 Task: Check the percentage active listings of landscape in the last 5 years.
Action: Mouse moved to (794, 190)
Screenshot: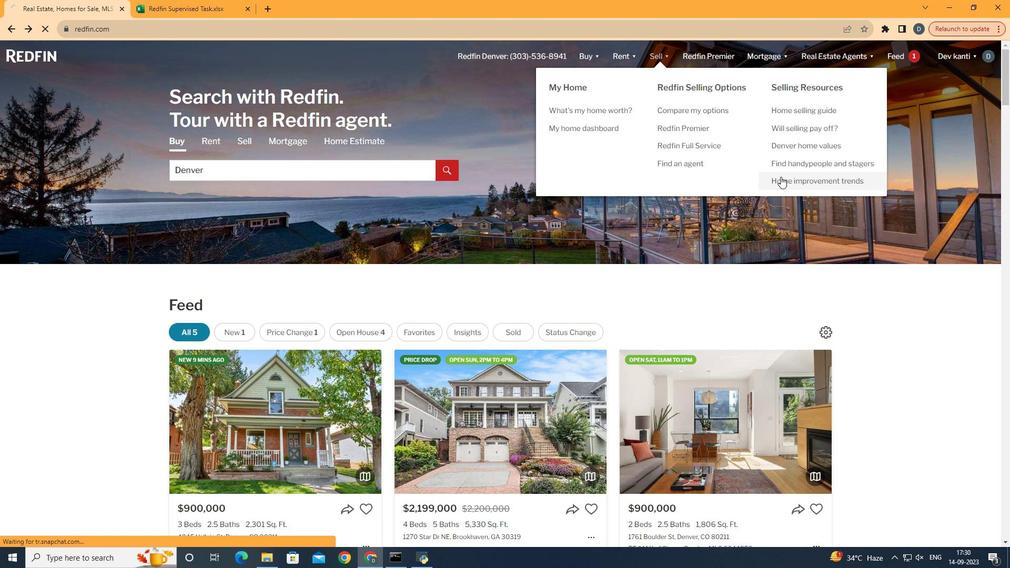
Action: Mouse pressed left at (794, 190)
Screenshot: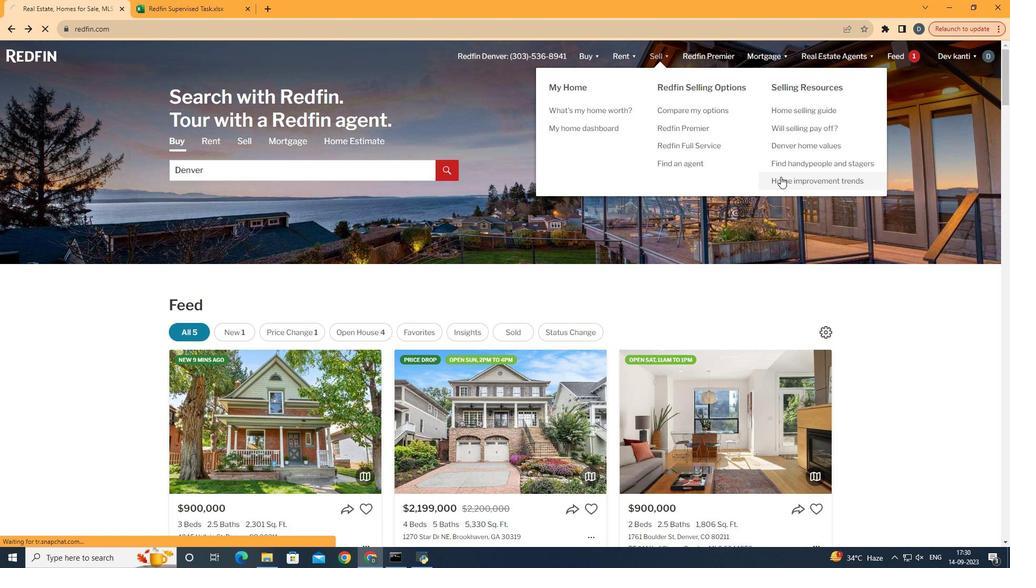 
Action: Mouse moved to (270, 212)
Screenshot: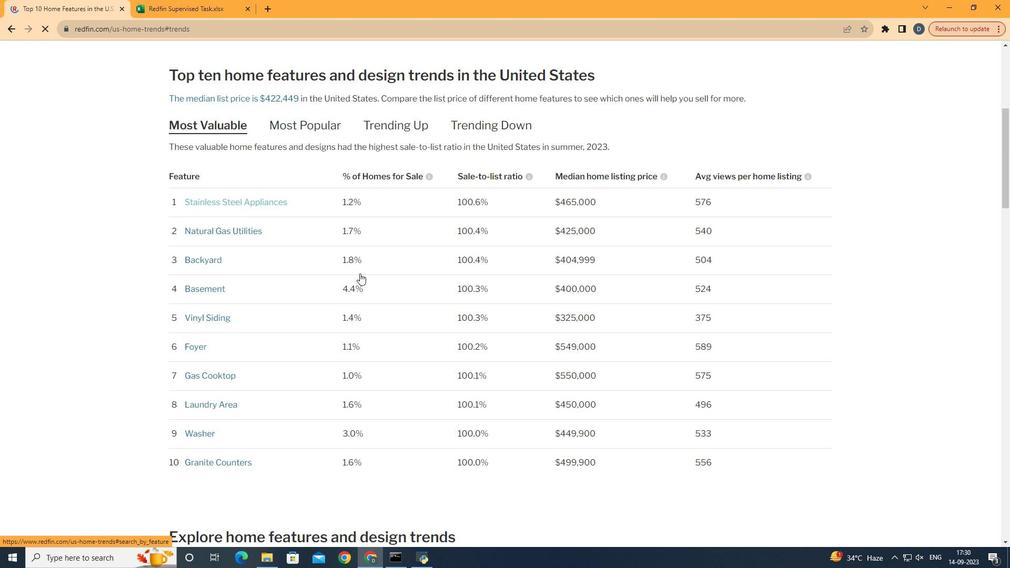 
Action: Mouse pressed left at (270, 212)
Screenshot: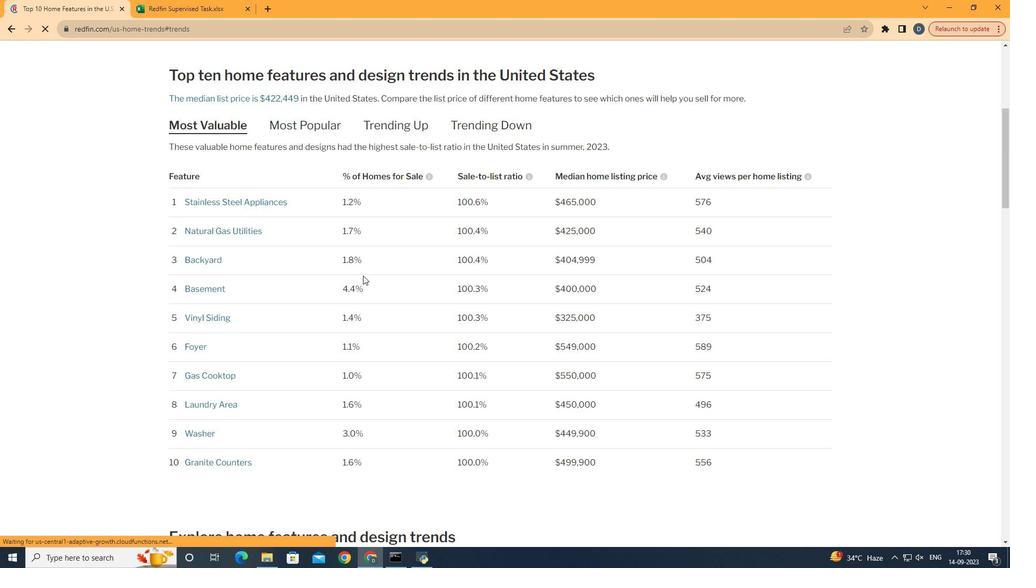 
Action: Mouse moved to (379, 289)
Screenshot: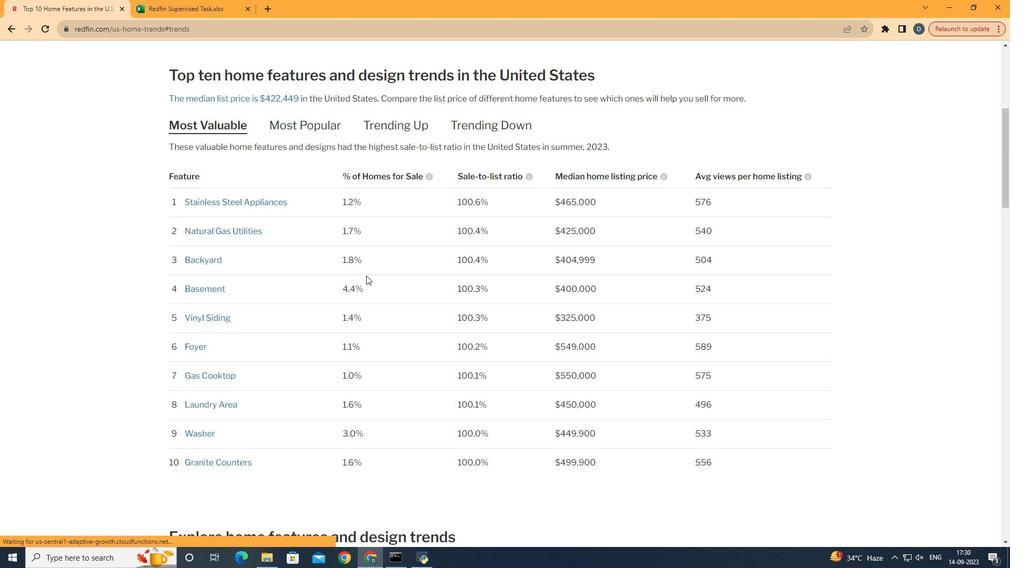 
Action: Mouse scrolled (379, 288) with delta (0, 0)
Screenshot: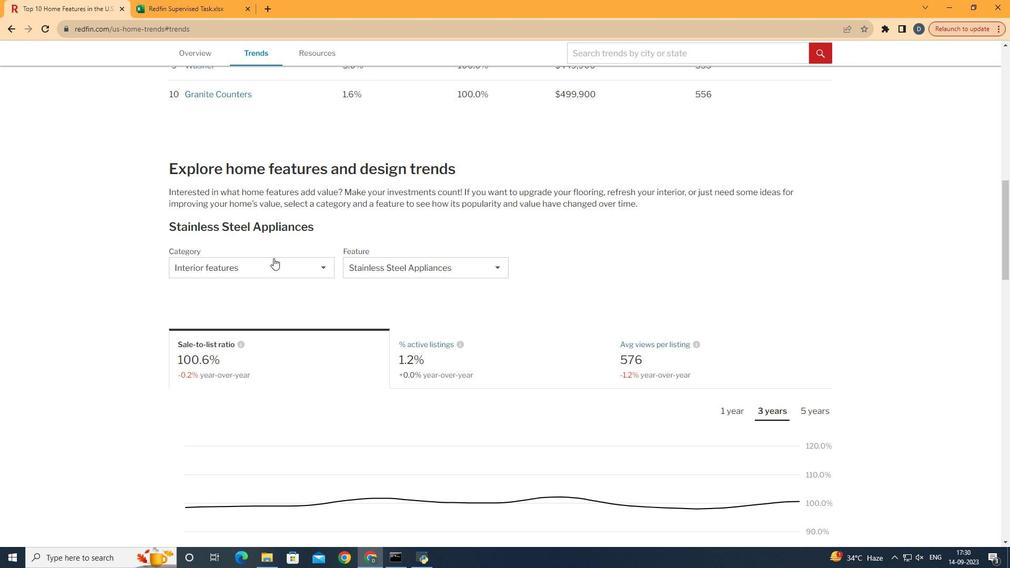 
Action: Mouse scrolled (379, 288) with delta (0, 0)
Screenshot: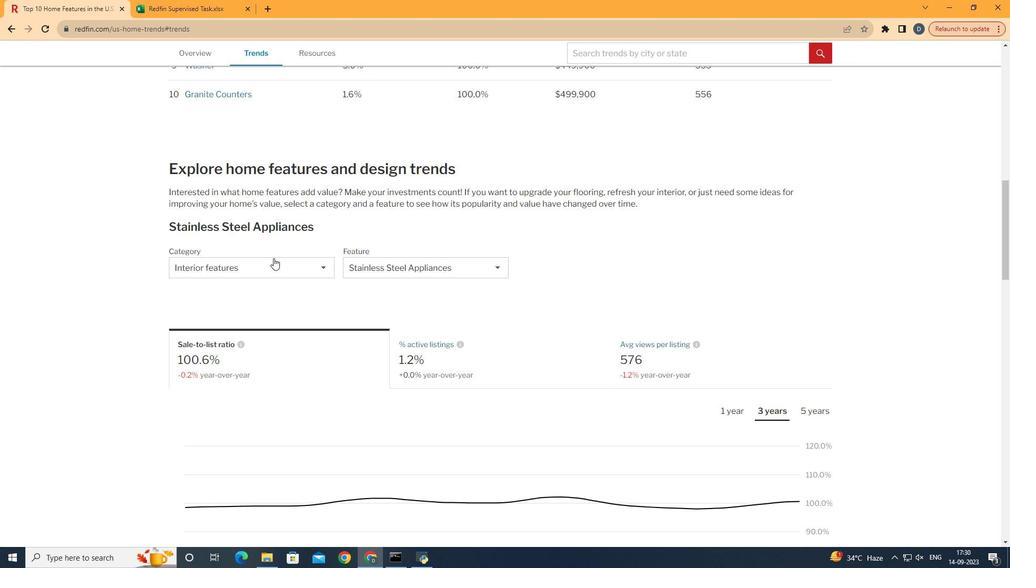 
Action: Mouse scrolled (379, 288) with delta (0, 0)
Screenshot: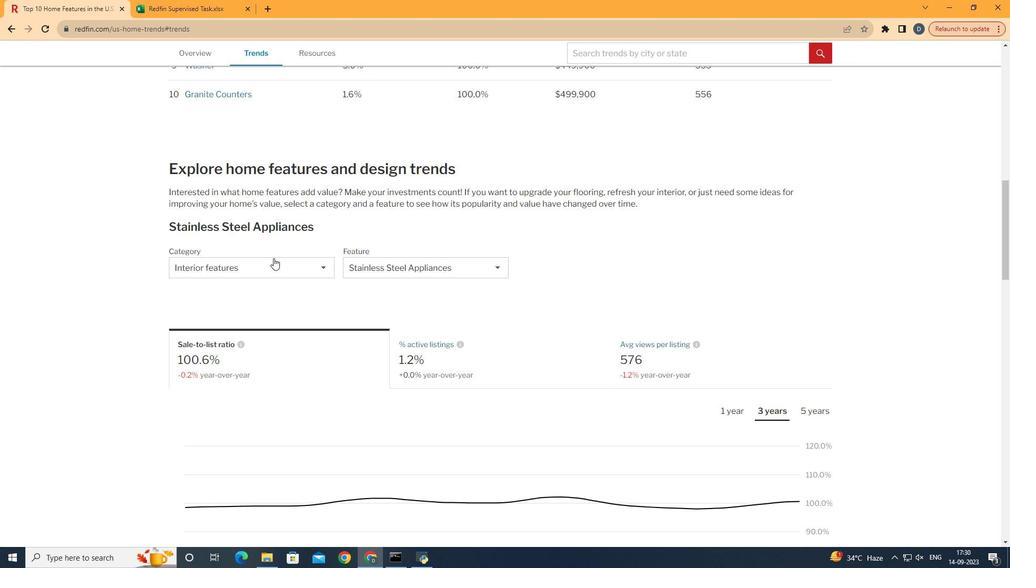 
Action: Mouse scrolled (379, 288) with delta (0, 0)
Screenshot: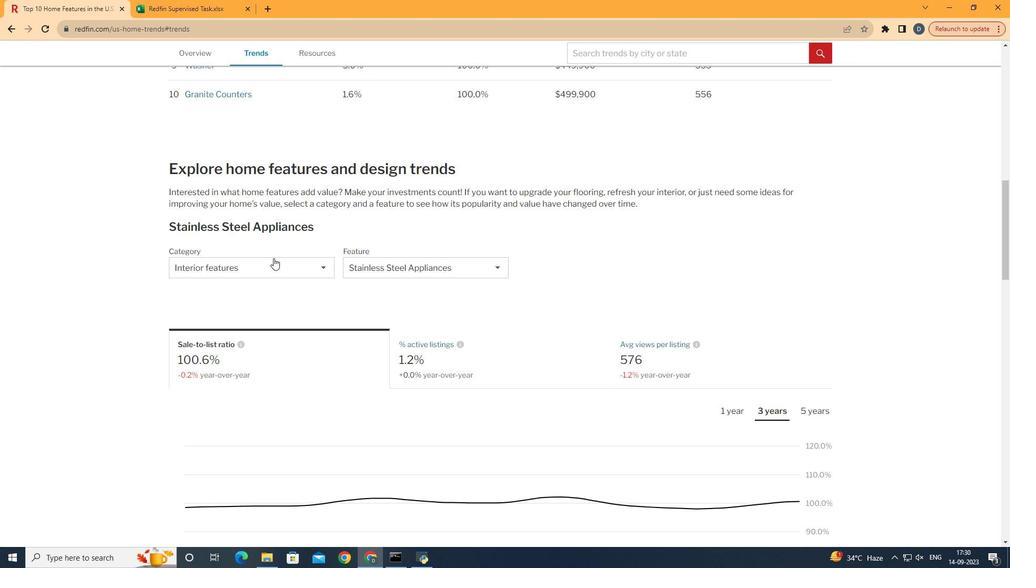 
Action: Mouse scrolled (379, 288) with delta (0, 0)
Screenshot: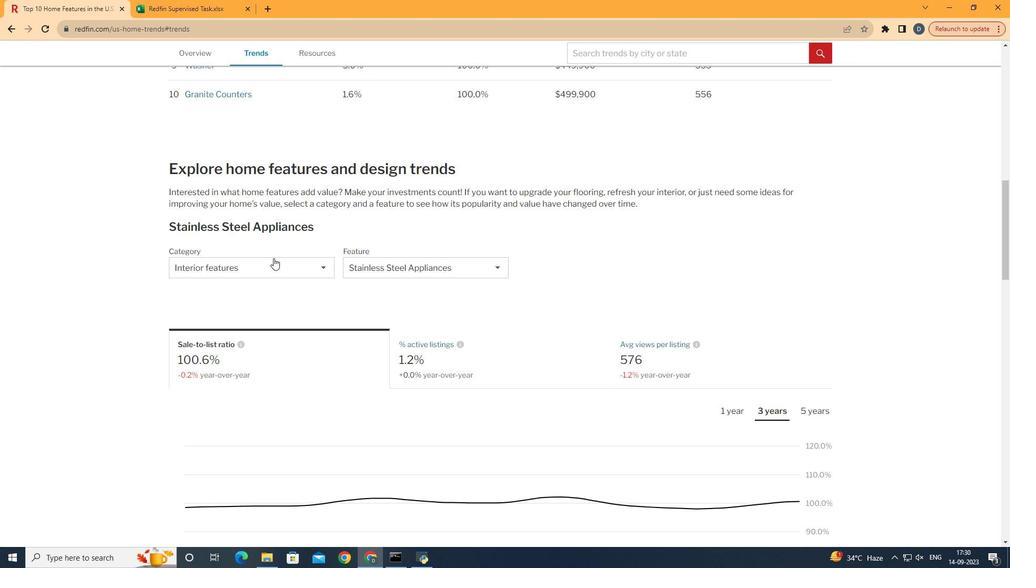 
Action: Mouse scrolled (379, 288) with delta (0, 0)
Screenshot: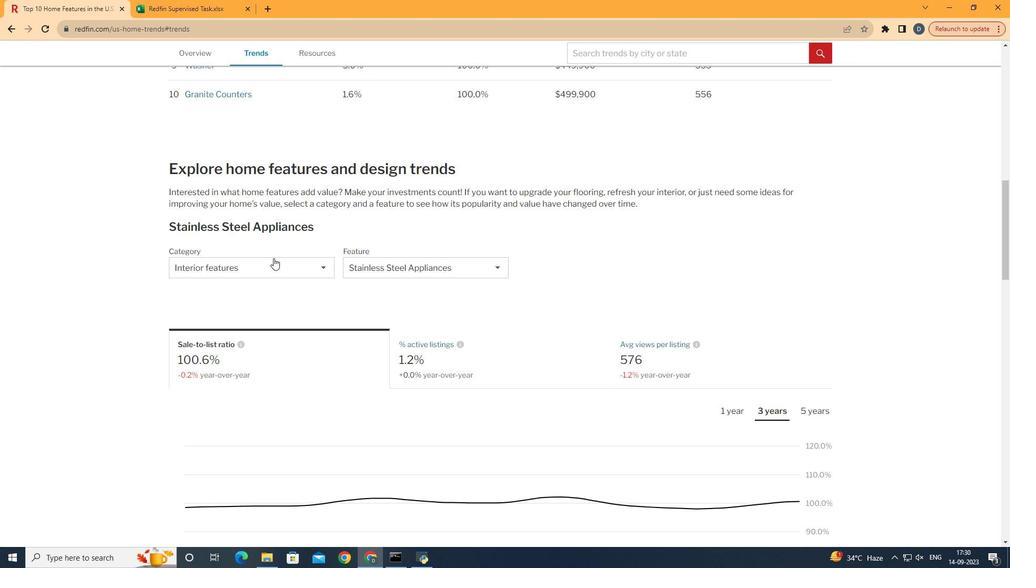 
Action: Mouse scrolled (379, 288) with delta (0, 0)
Screenshot: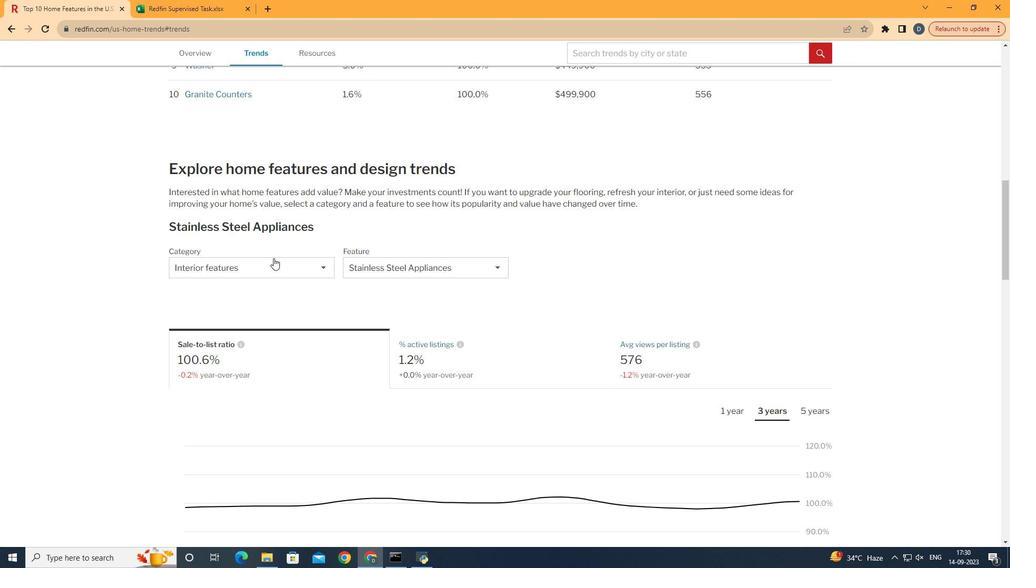 
Action: Mouse moved to (286, 271)
Screenshot: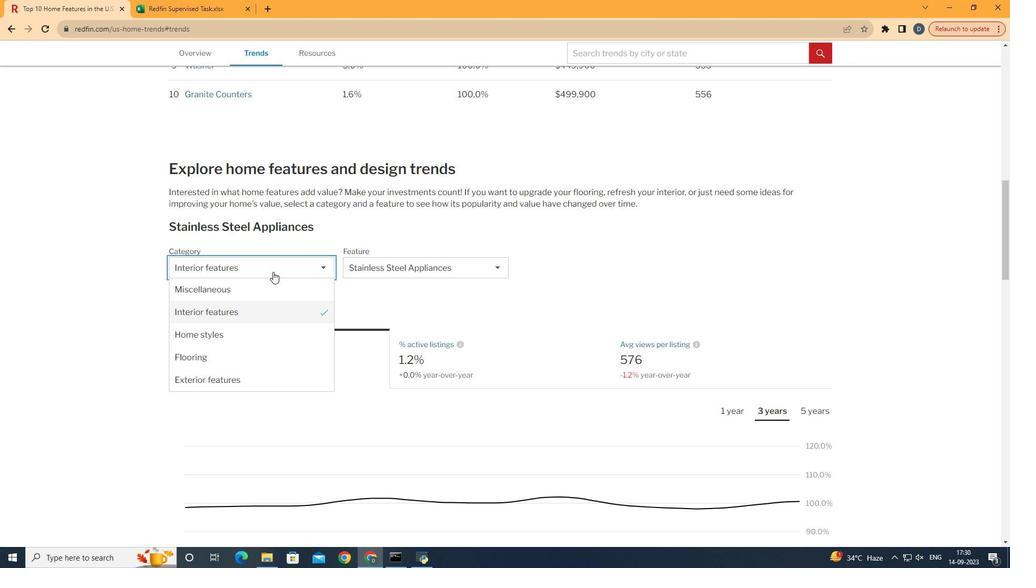 
Action: Mouse pressed left at (286, 271)
Screenshot: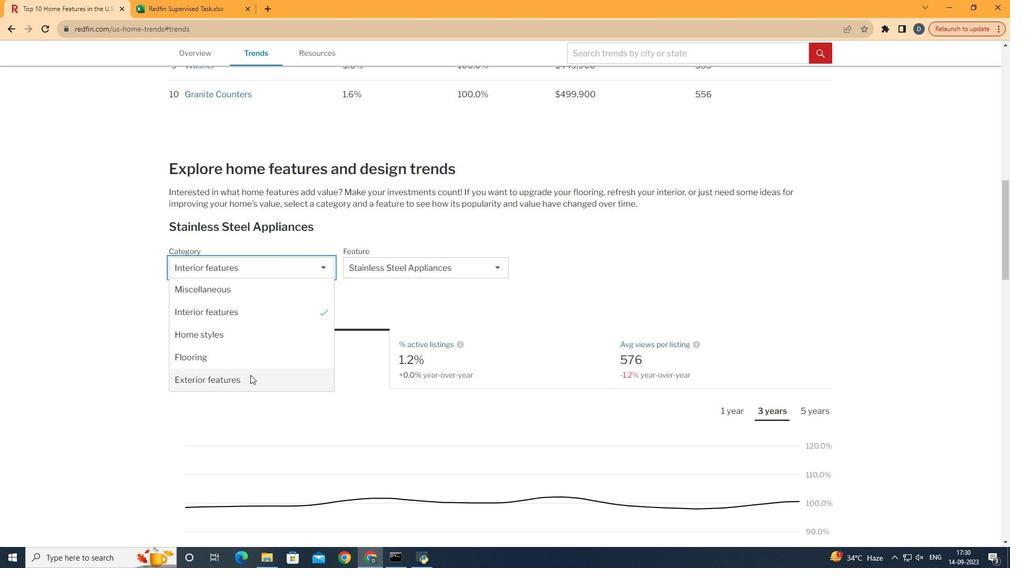 
Action: Mouse moved to (263, 388)
Screenshot: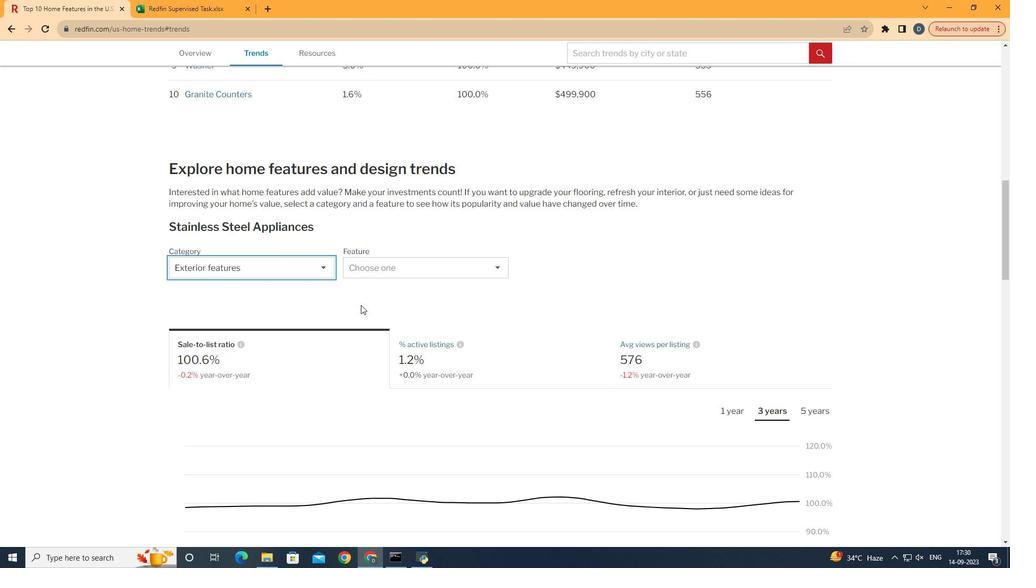 
Action: Mouse pressed left at (263, 388)
Screenshot: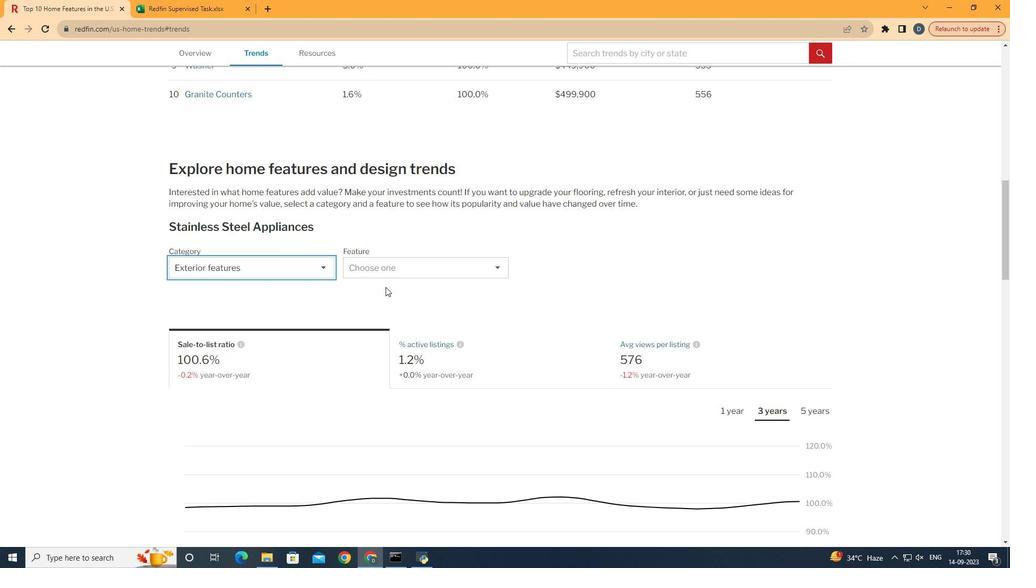 
Action: Mouse moved to (414, 284)
Screenshot: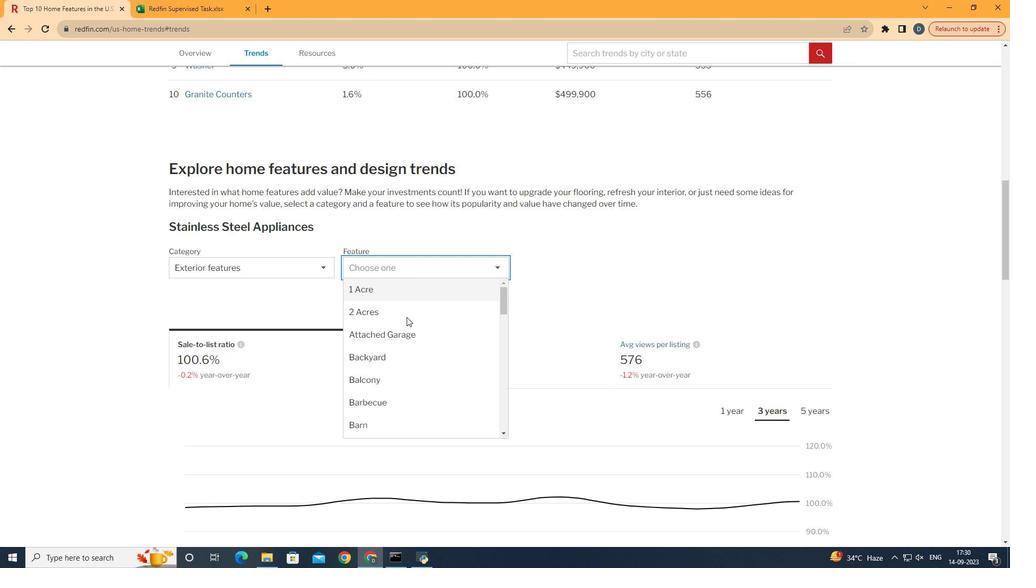 
Action: Mouse pressed left at (414, 284)
Screenshot: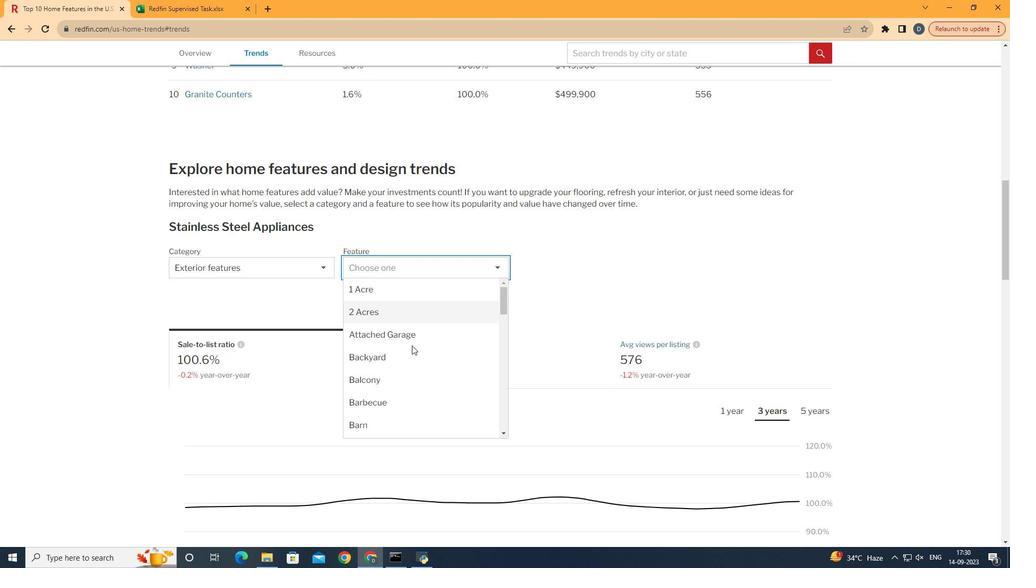 
Action: Mouse moved to (425, 362)
Screenshot: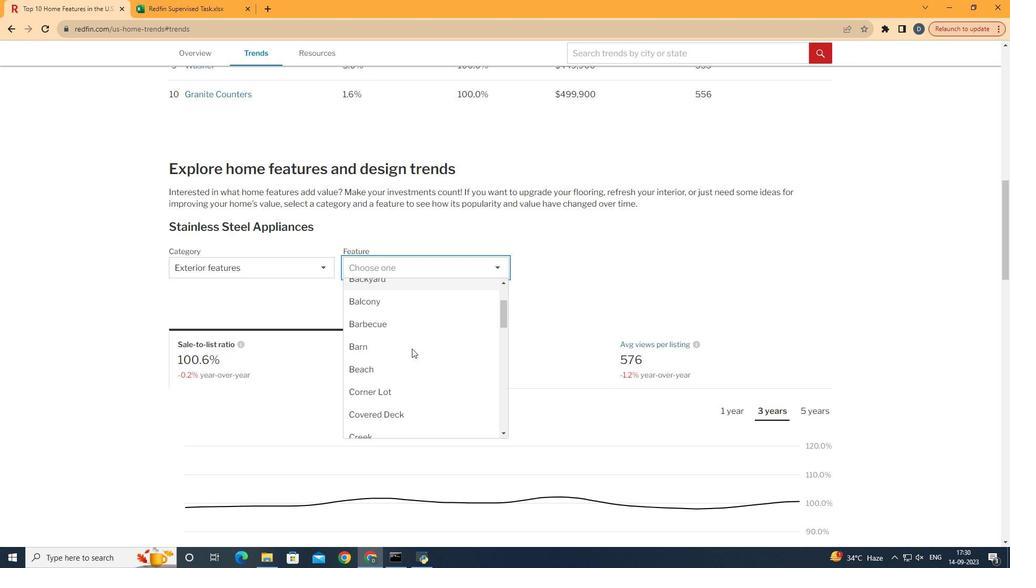 
Action: Mouse scrolled (425, 361) with delta (0, 0)
Screenshot: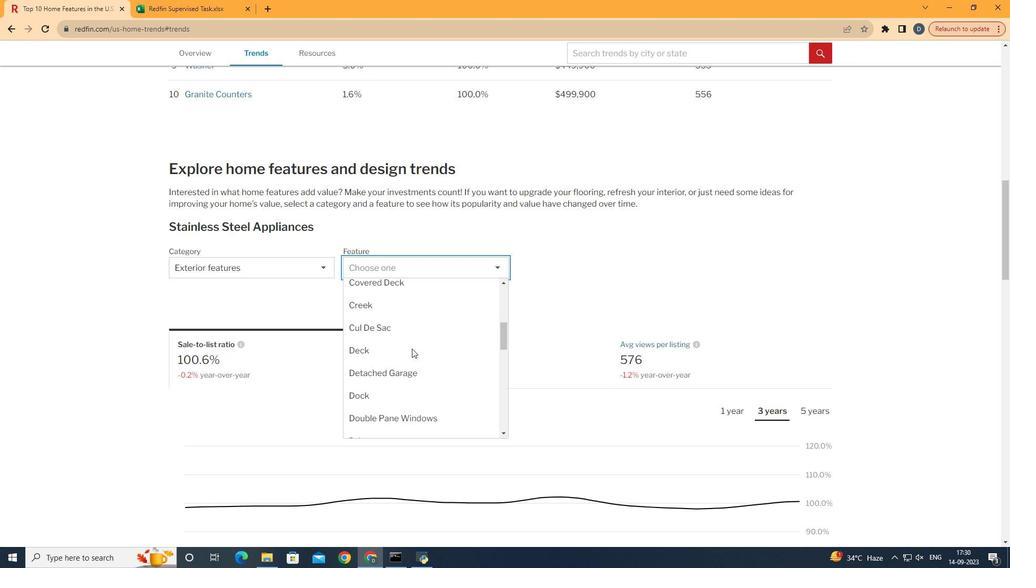 
Action: Mouse scrolled (425, 361) with delta (0, 0)
Screenshot: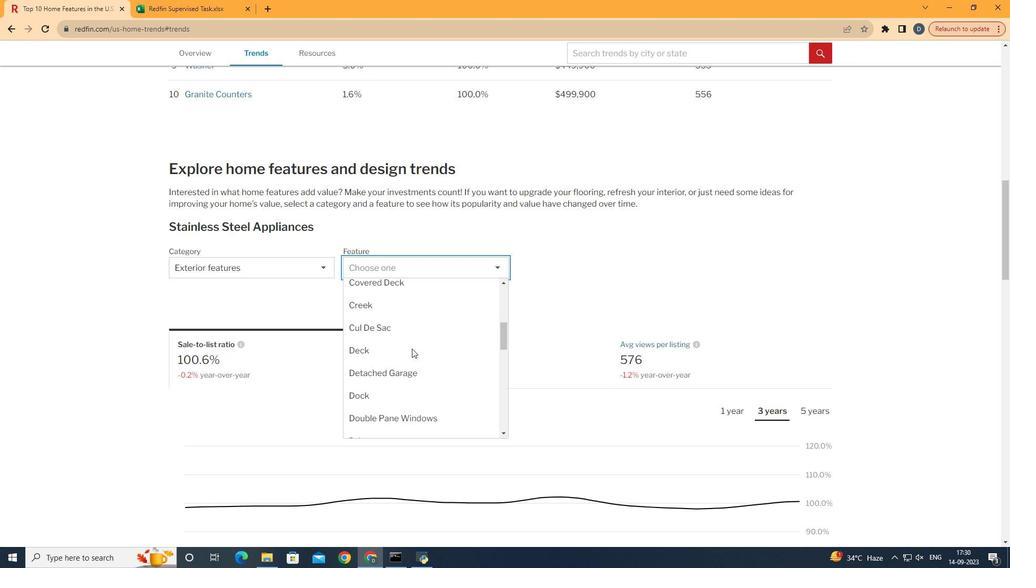 
Action: Mouse scrolled (425, 361) with delta (0, 0)
Screenshot: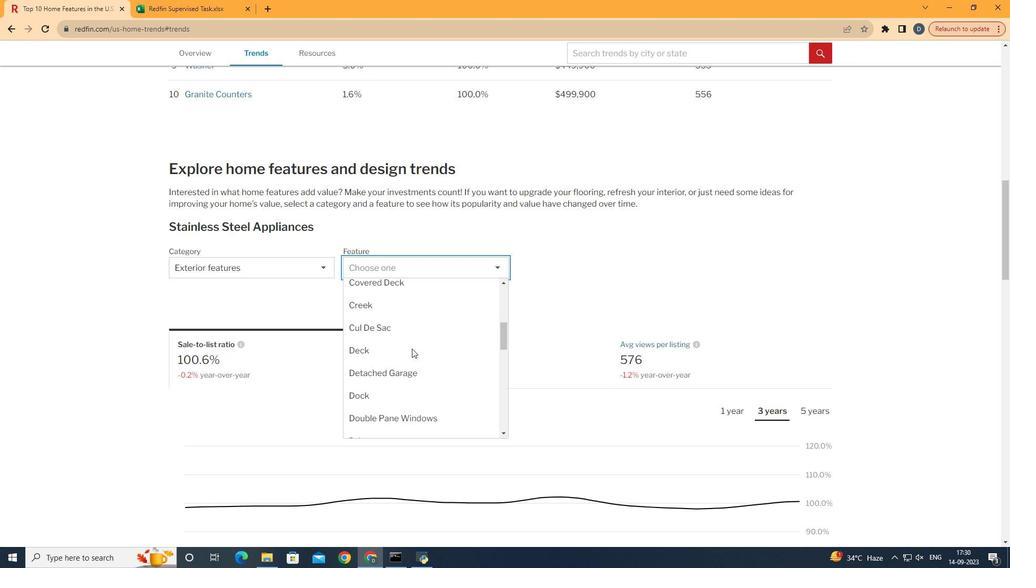 
Action: Mouse scrolled (425, 361) with delta (0, 0)
Screenshot: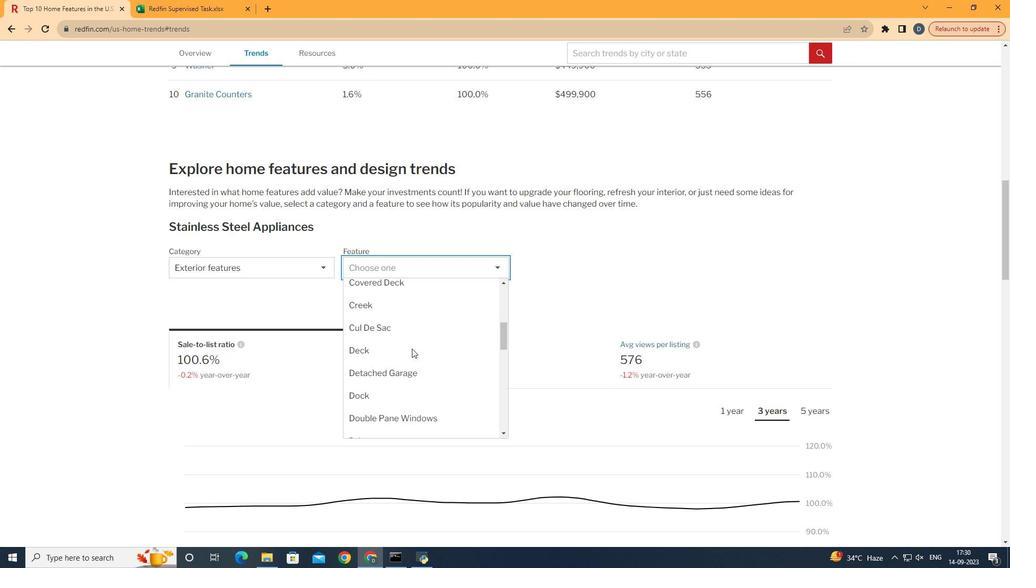 
Action: Mouse scrolled (425, 361) with delta (0, 0)
Screenshot: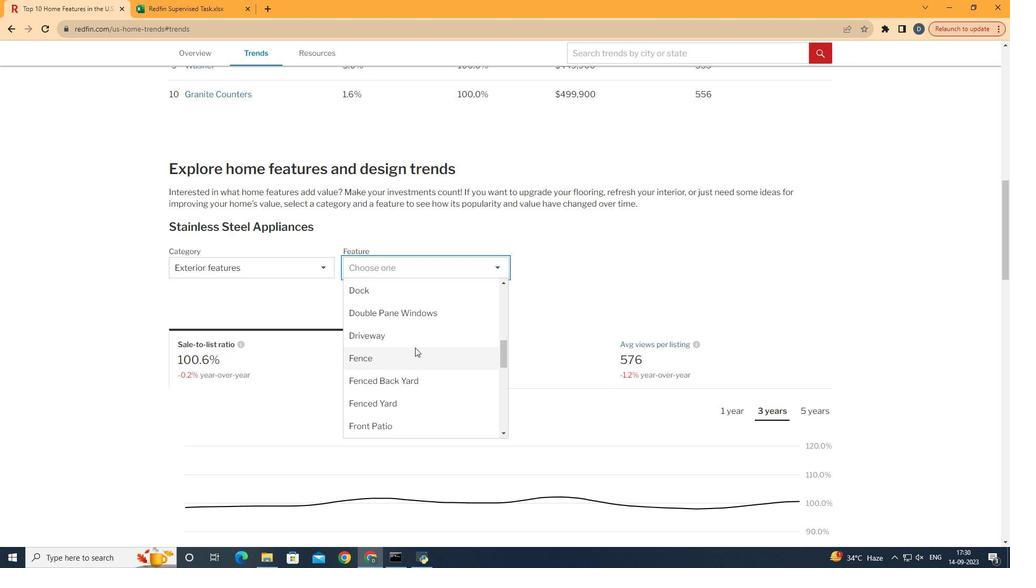 
Action: Mouse scrolled (425, 361) with delta (0, 0)
Screenshot: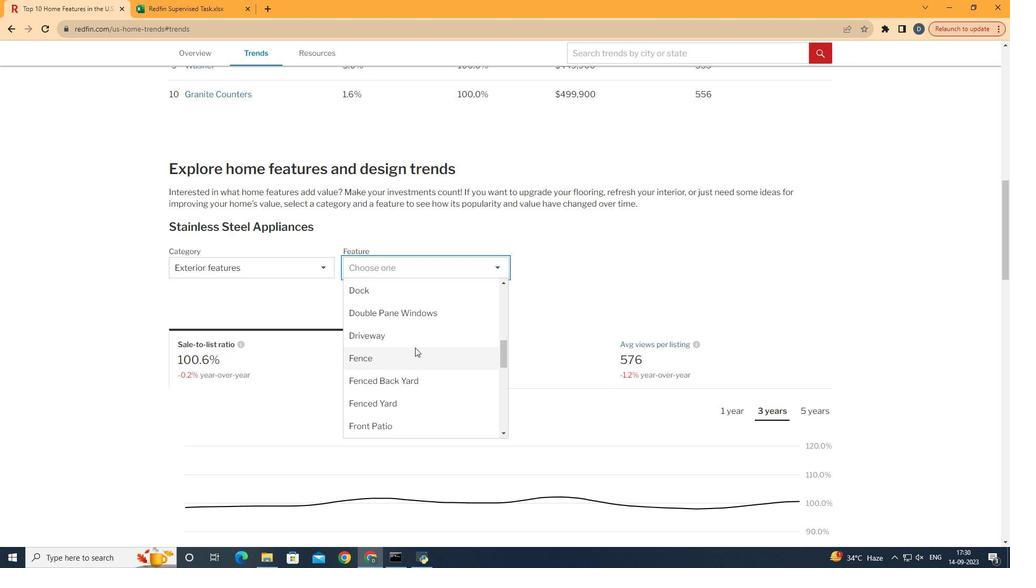 
Action: Mouse moved to (439, 349)
Screenshot: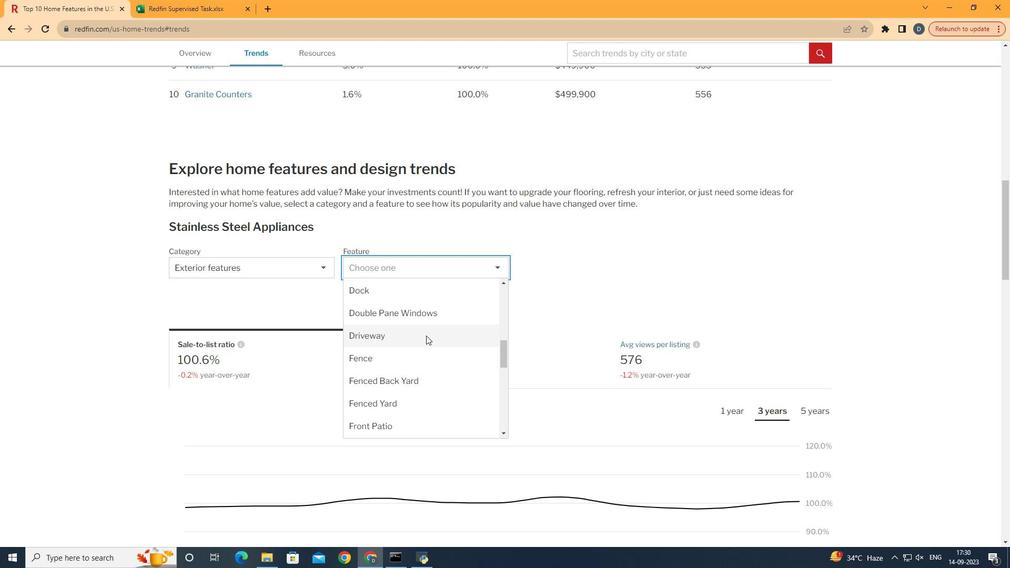 
Action: Mouse scrolled (439, 348) with delta (0, 0)
Screenshot: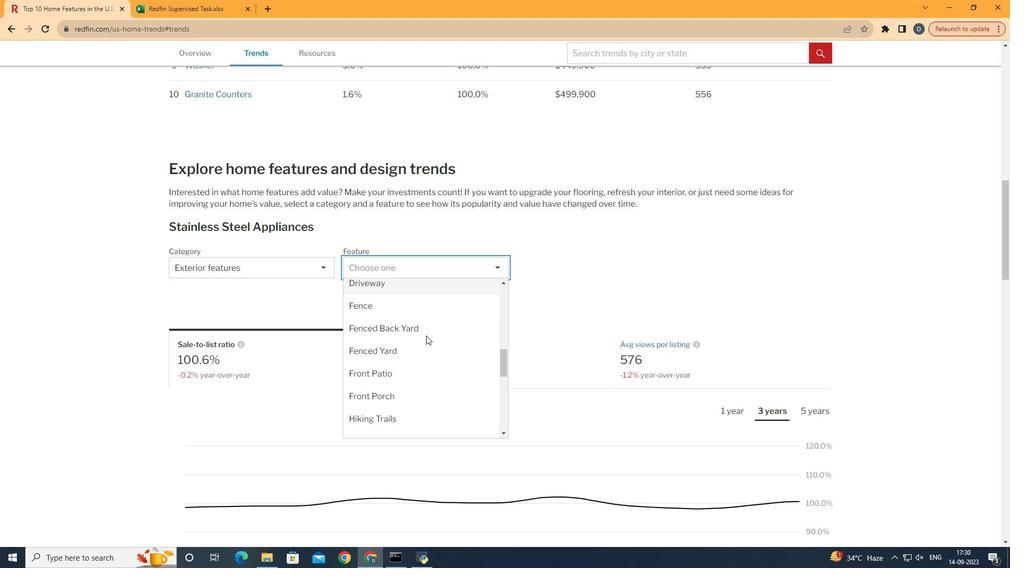 
Action: Mouse moved to (453, 322)
Screenshot: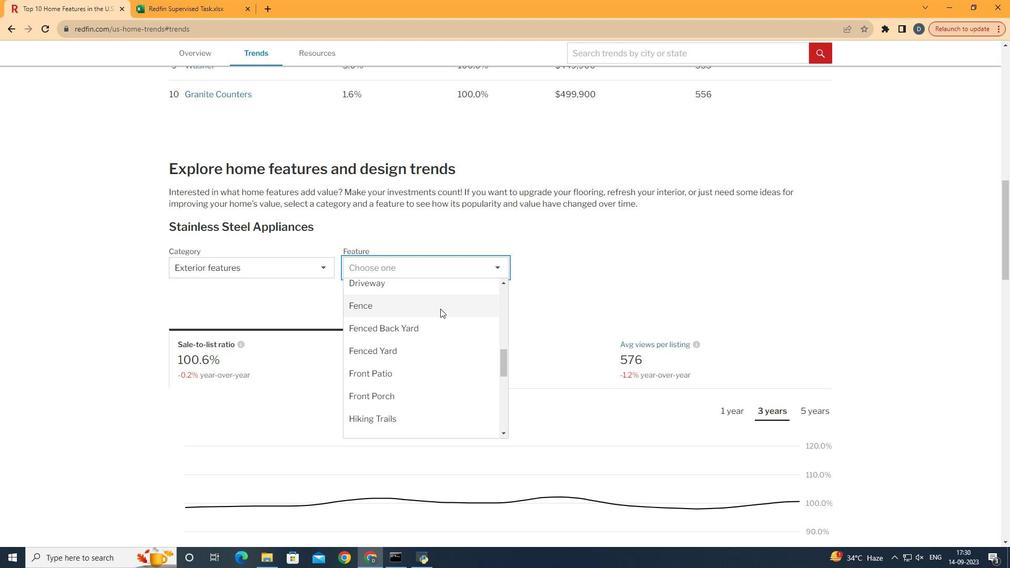 
Action: Mouse scrolled (453, 321) with delta (0, 0)
Screenshot: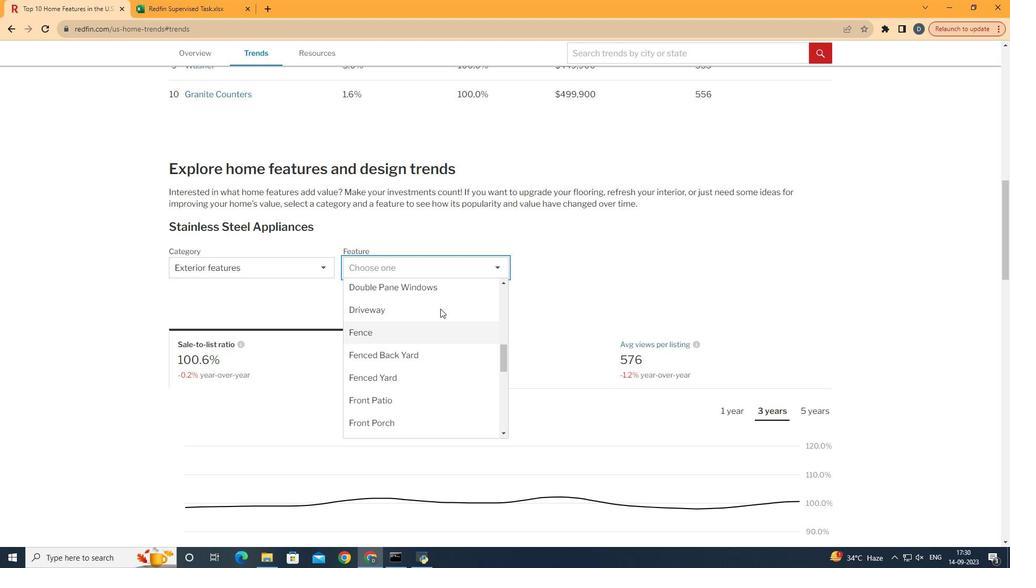 
Action: Mouse scrolled (453, 322) with delta (0, 0)
Screenshot: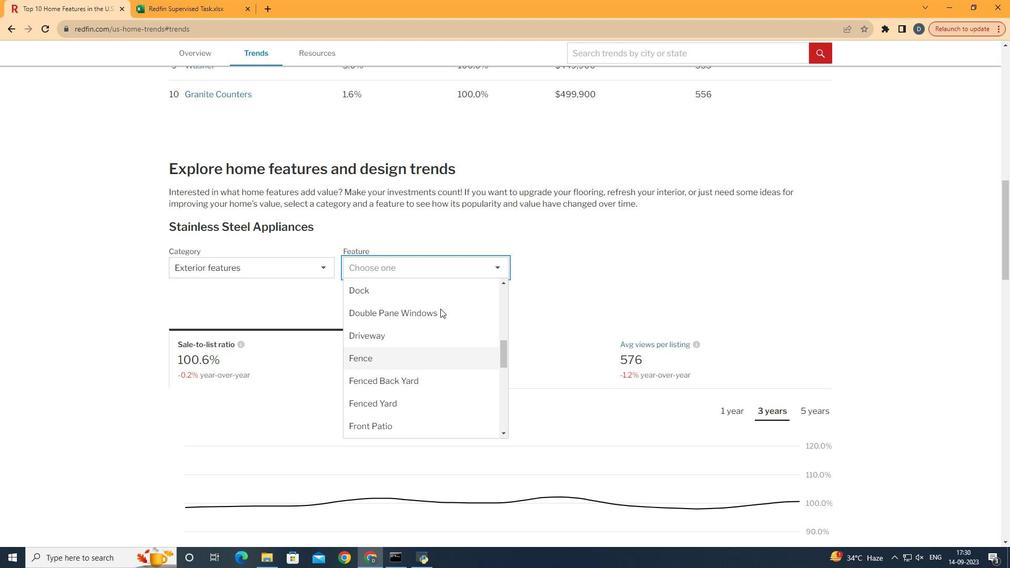 
Action: Mouse scrolled (453, 322) with delta (0, 0)
Screenshot: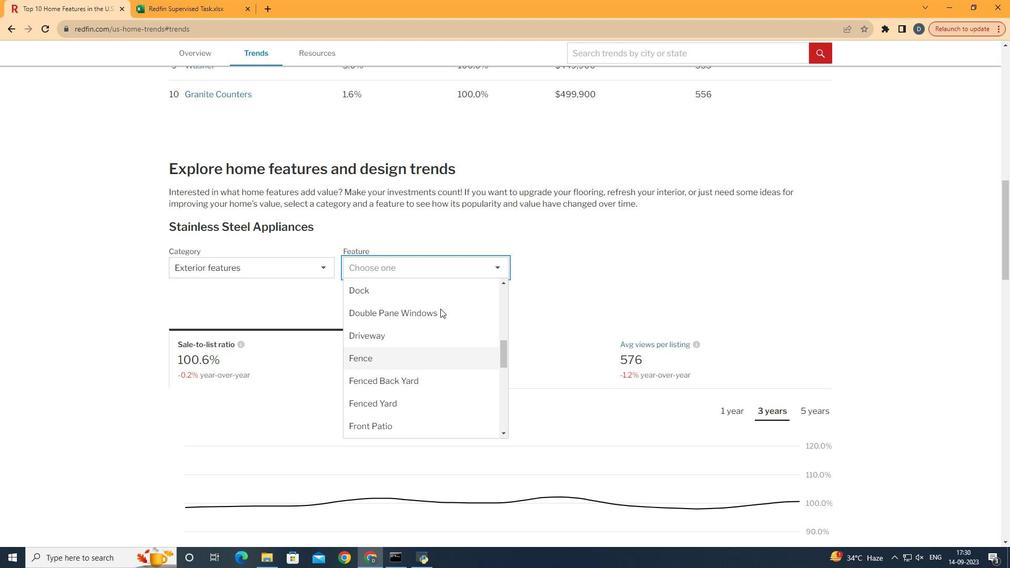 
Action: Mouse scrolled (453, 322) with delta (0, 0)
Screenshot: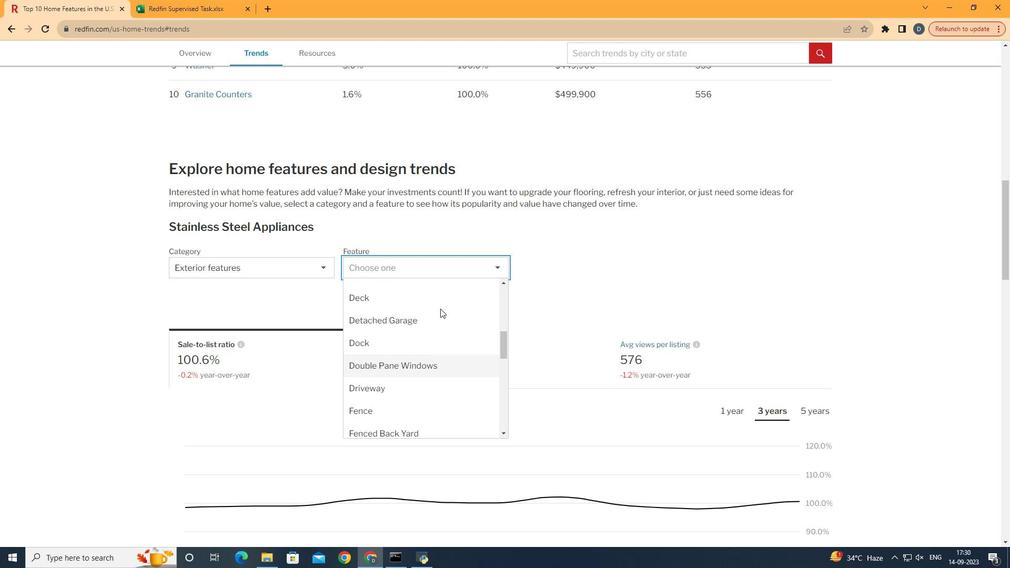 
Action: Mouse scrolled (453, 321) with delta (0, 0)
Screenshot: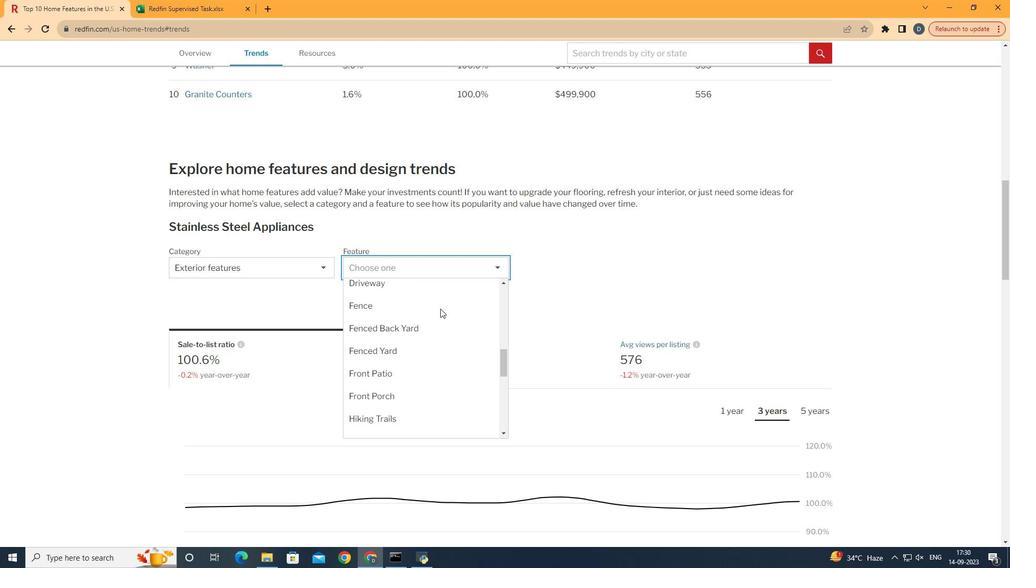 
Action: Mouse scrolled (453, 321) with delta (0, 0)
Screenshot: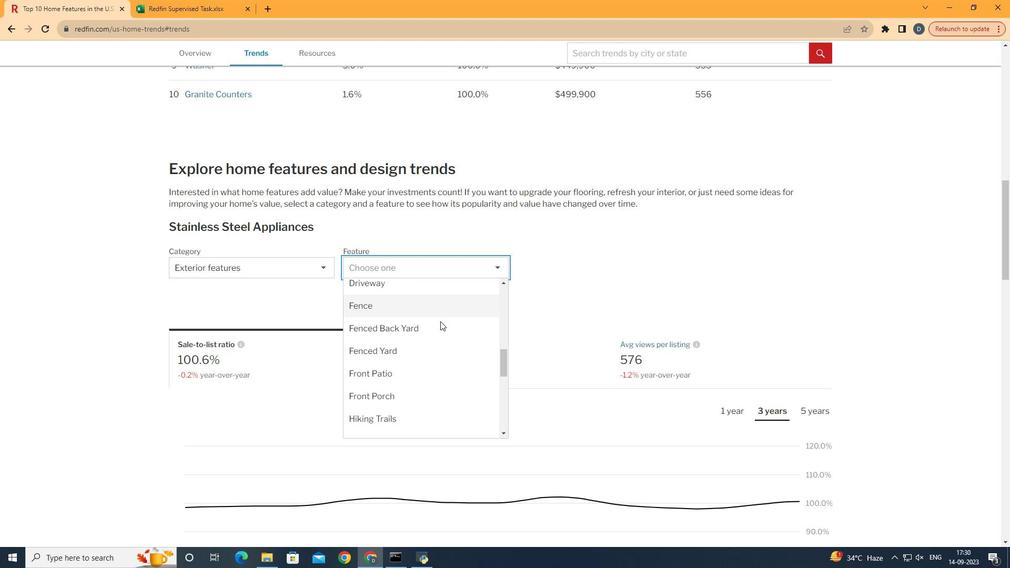 
Action: Mouse moved to (449, 347)
Screenshot: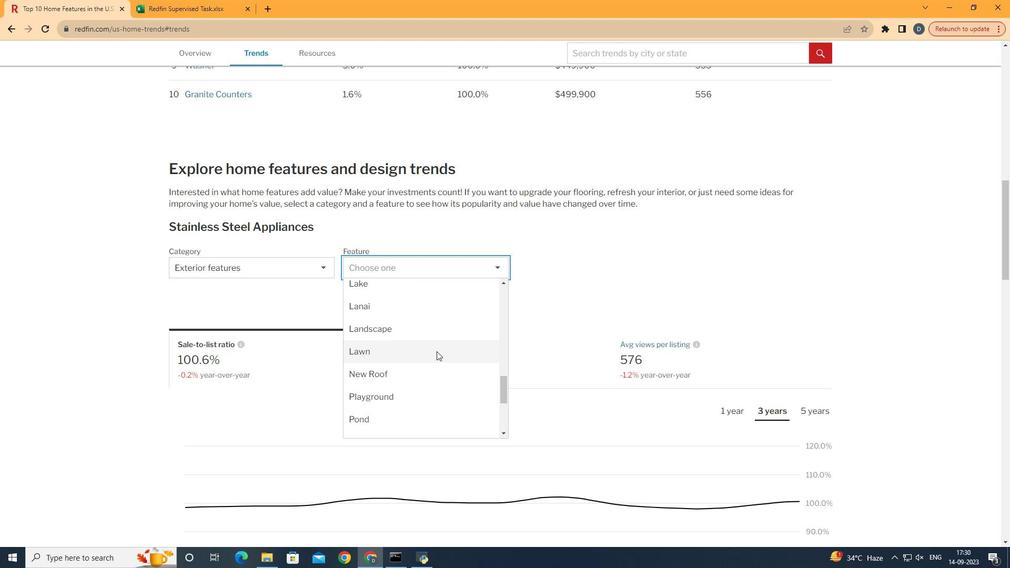 
Action: Mouse scrolled (449, 347) with delta (0, 0)
Screenshot: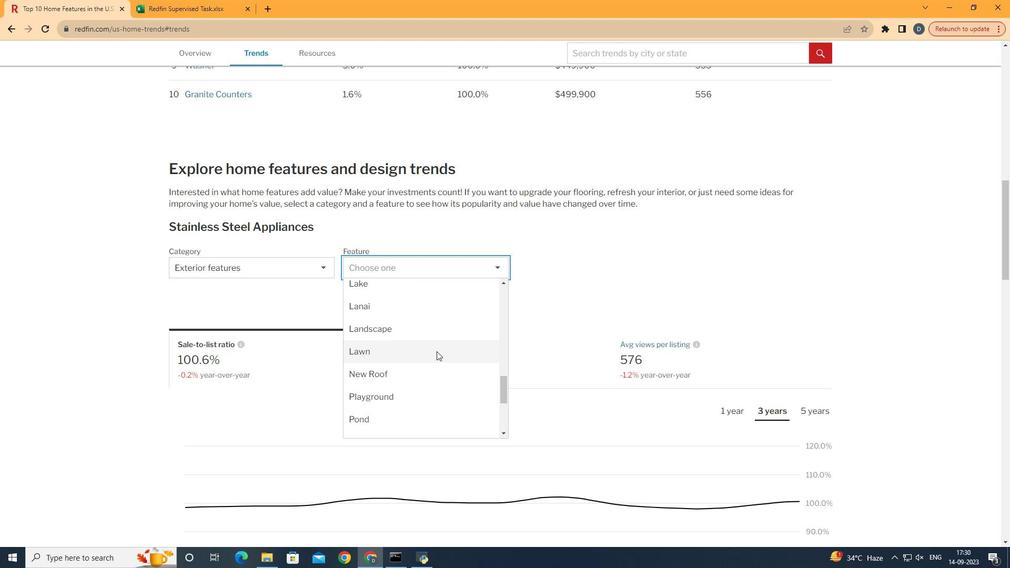
Action: Mouse scrolled (449, 347) with delta (0, 0)
Screenshot: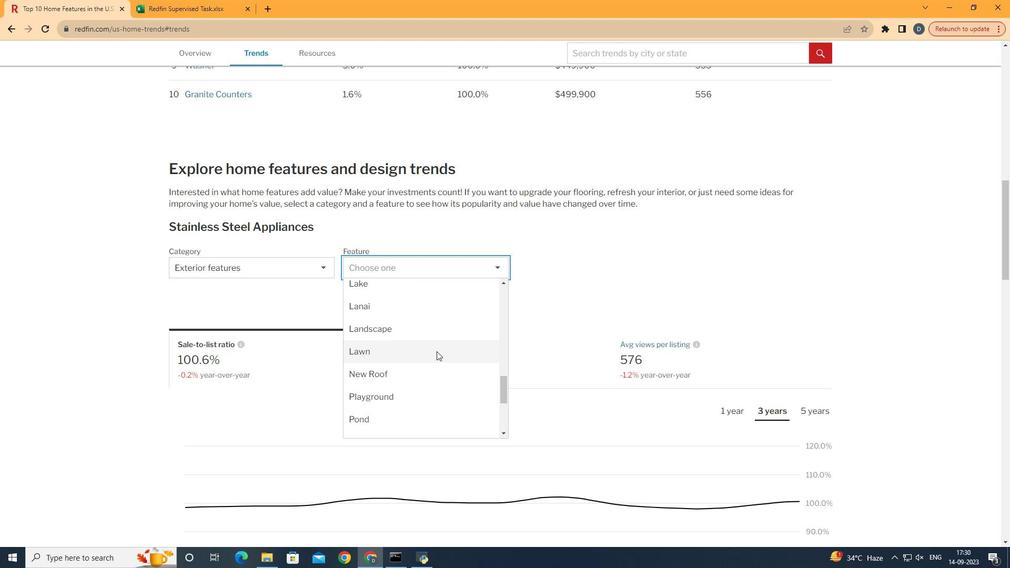 
Action: Mouse moved to (449, 358)
Screenshot: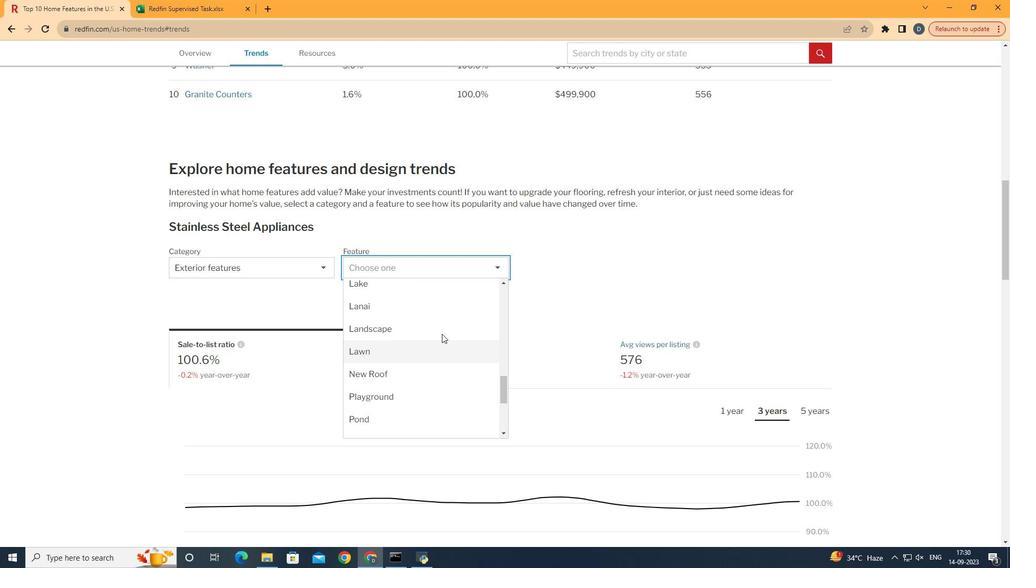 
Action: Mouse scrolled (449, 357) with delta (0, 0)
Screenshot: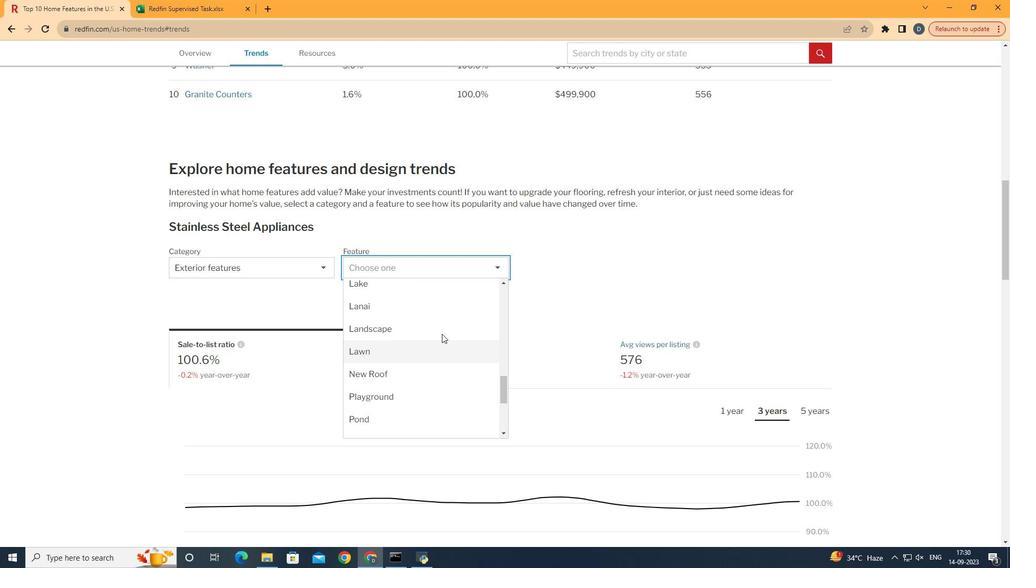 
Action: Mouse moved to (457, 345)
Screenshot: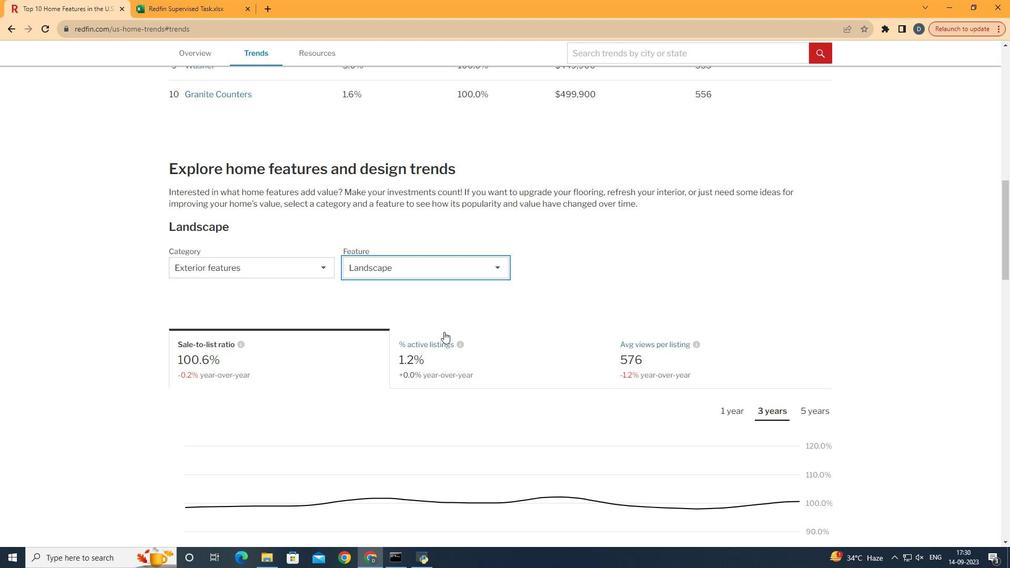 
Action: Mouse pressed left at (457, 345)
Screenshot: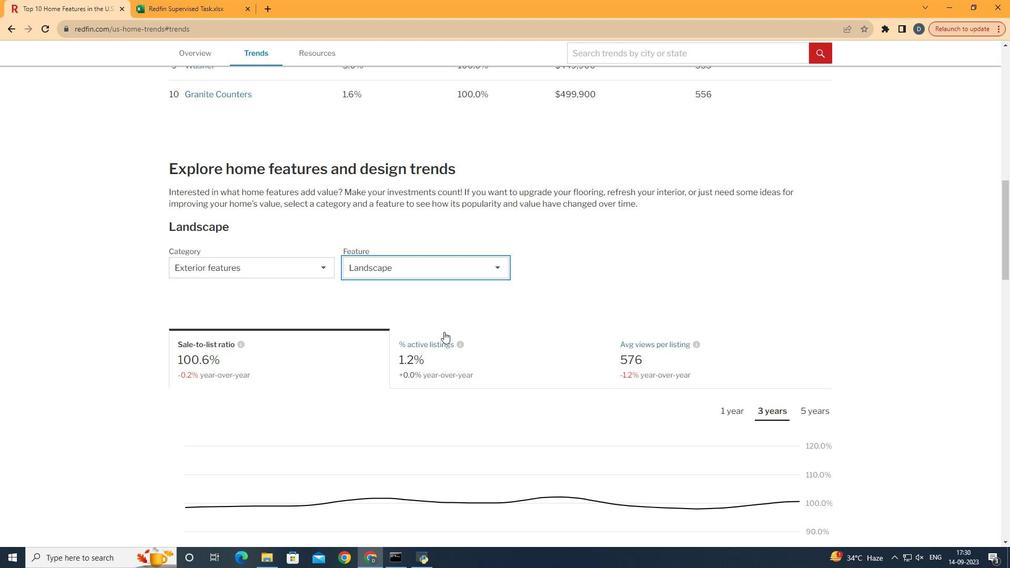 
Action: Mouse moved to (670, 276)
Screenshot: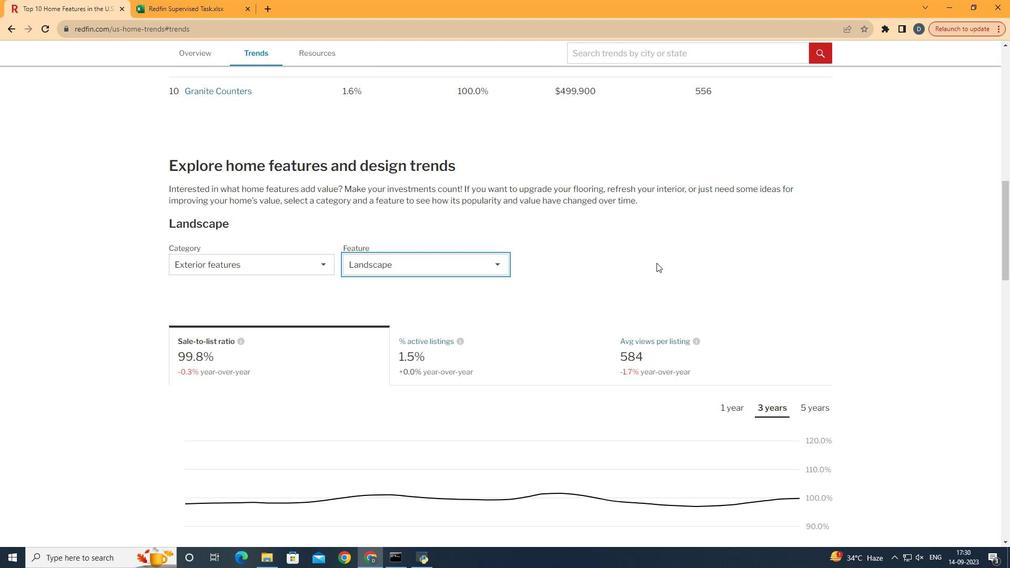 
Action: Mouse scrolled (670, 275) with delta (0, 0)
Screenshot: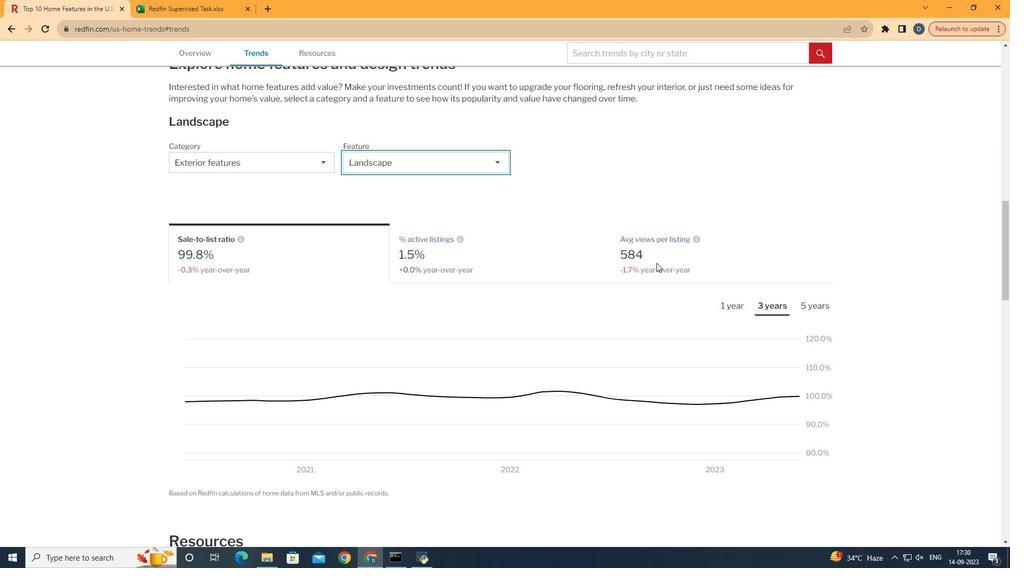 
Action: Mouse scrolled (670, 275) with delta (0, 0)
Screenshot: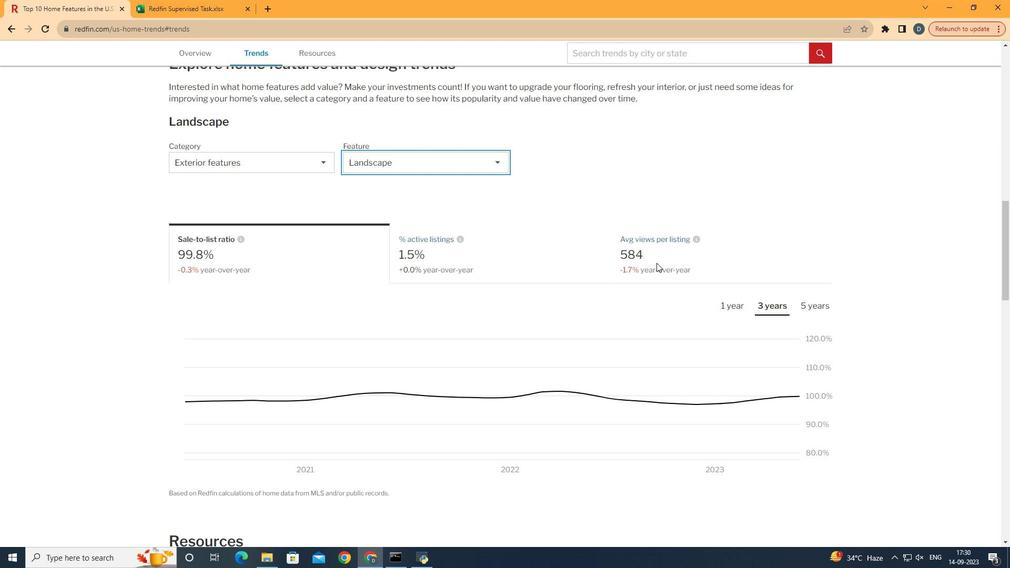 
Action: Mouse moved to (550, 267)
Screenshot: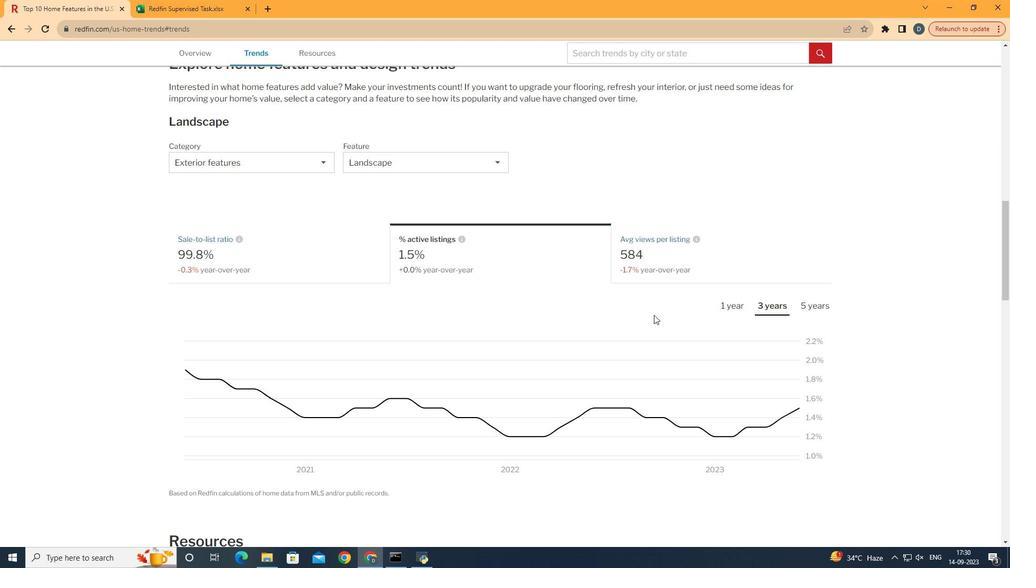 
Action: Mouse pressed left at (550, 267)
Screenshot: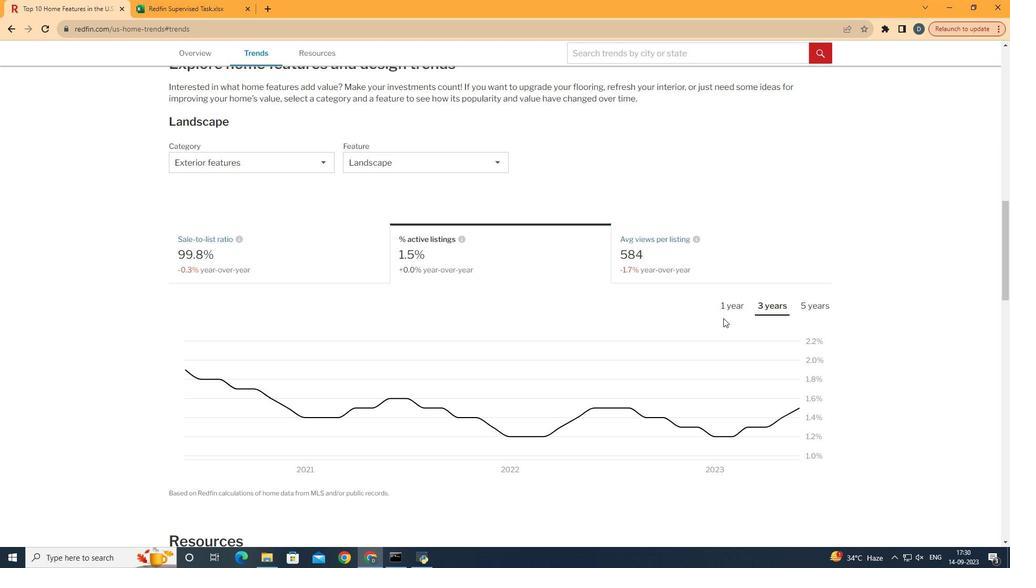 
Action: Mouse moved to (834, 314)
Screenshot: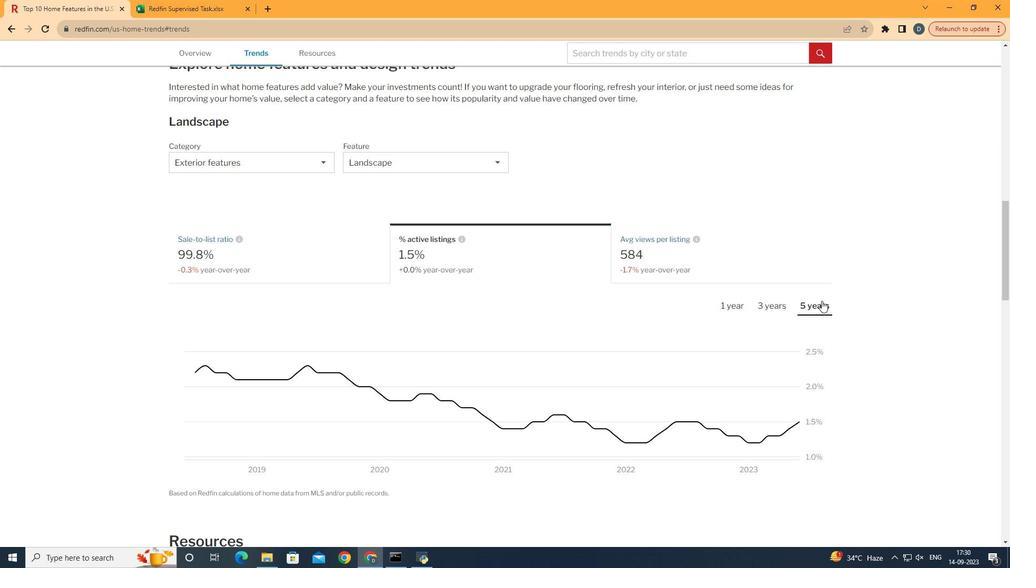 
Action: Mouse pressed left at (834, 314)
Screenshot: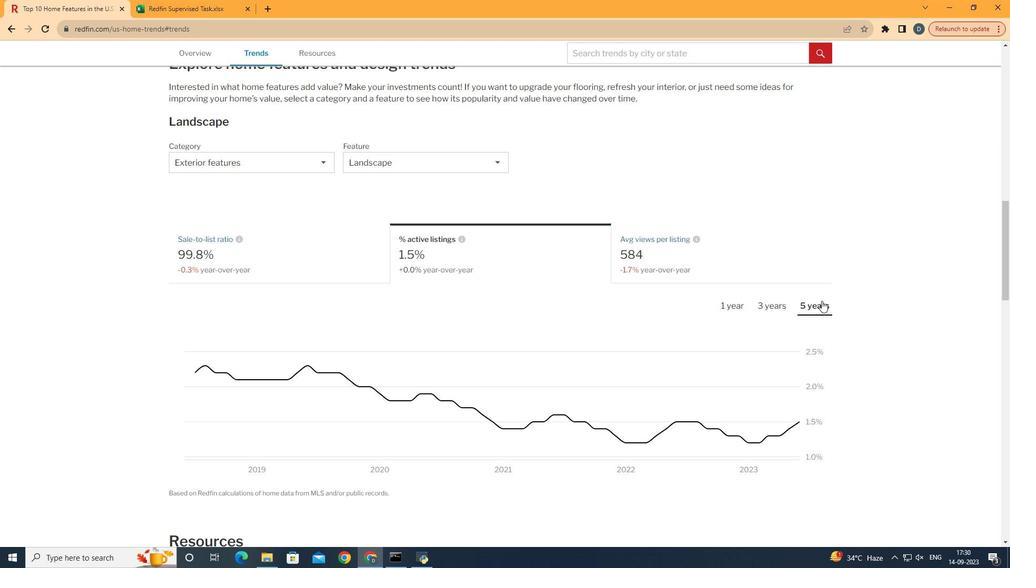 
Action: Mouse moved to (835, 314)
Screenshot: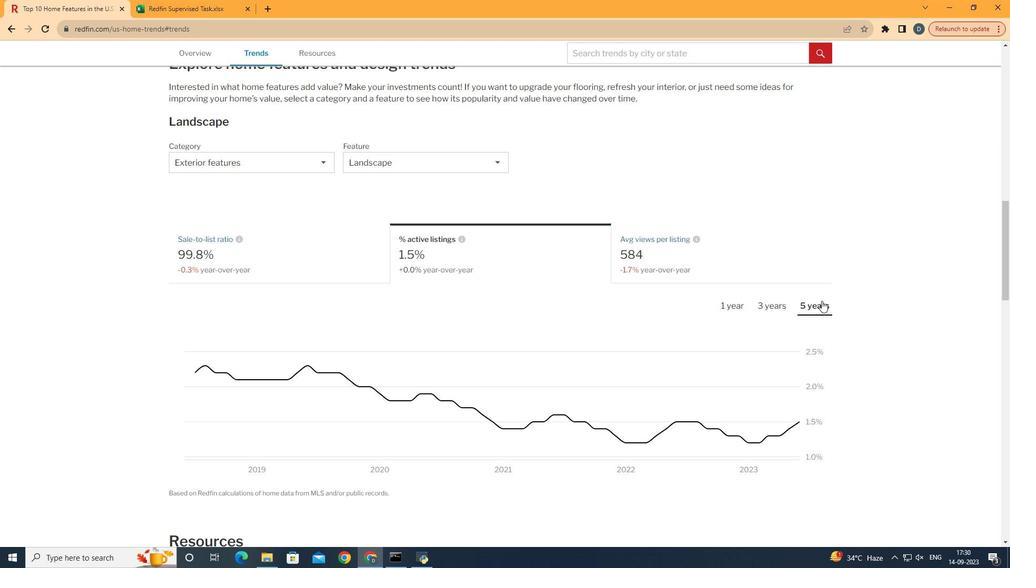 
